 Task: Look for products in the category "Hummus" from Cedar's Mediterranean Foods only.
Action: Mouse moved to (869, 281)
Screenshot: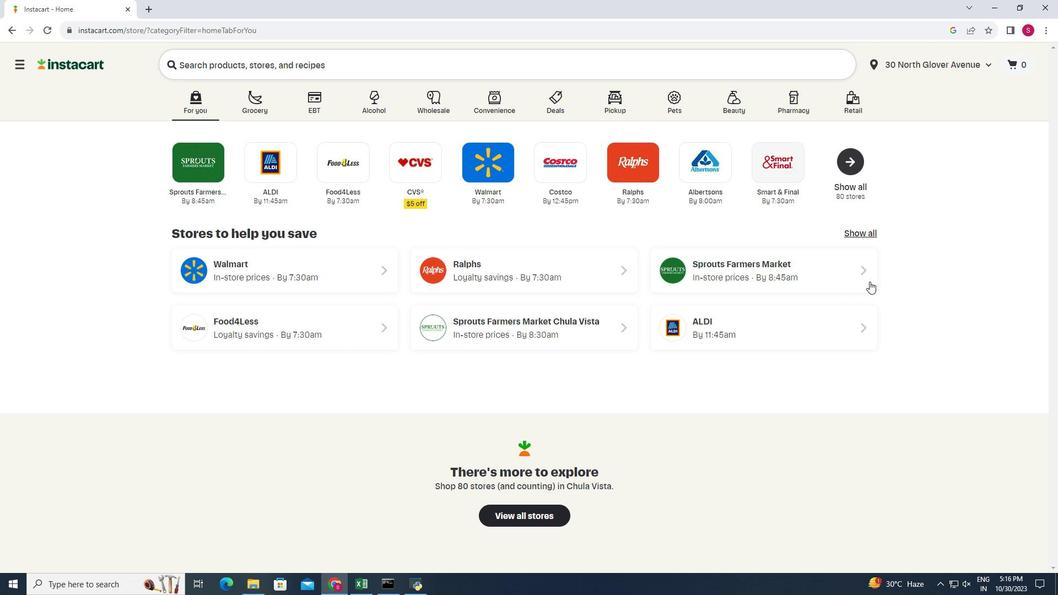 
Action: Mouse pressed left at (869, 281)
Screenshot: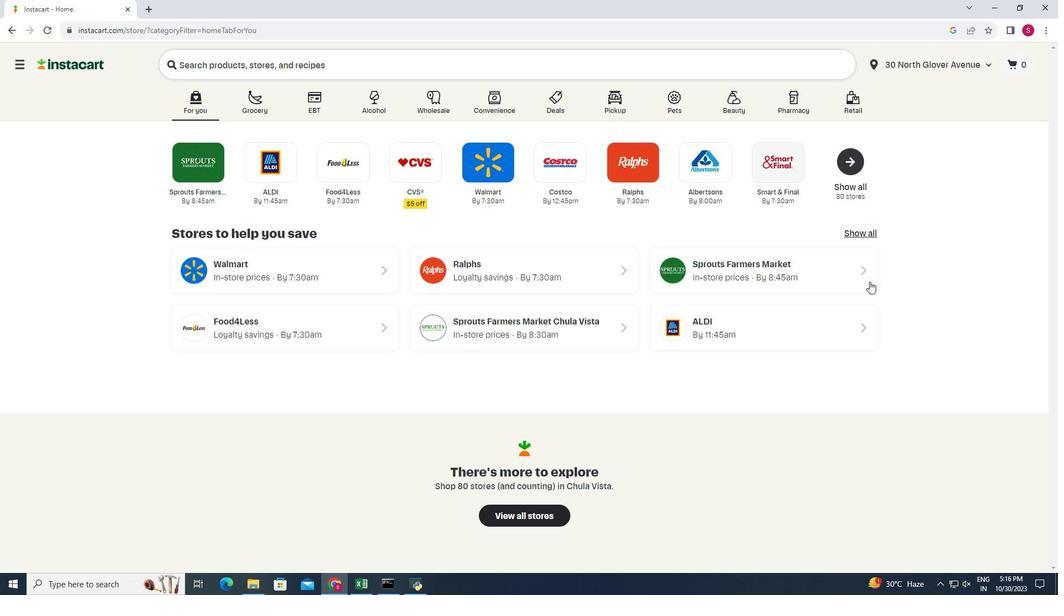 
Action: Mouse moved to (28, 488)
Screenshot: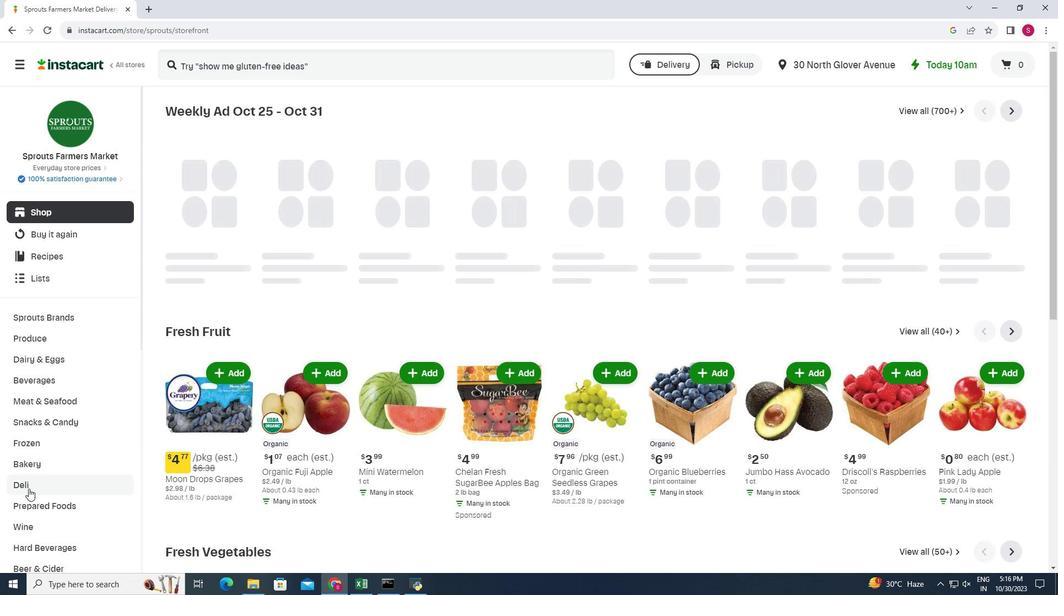 
Action: Mouse pressed left at (28, 488)
Screenshot: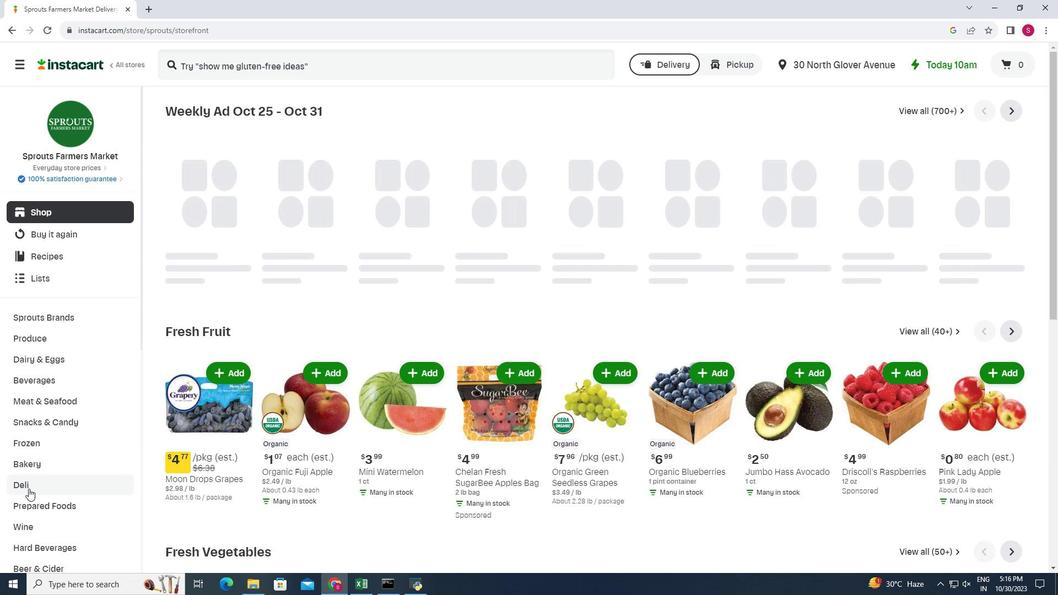 
Action: Mouse moved to (368, 134)
Screenshot: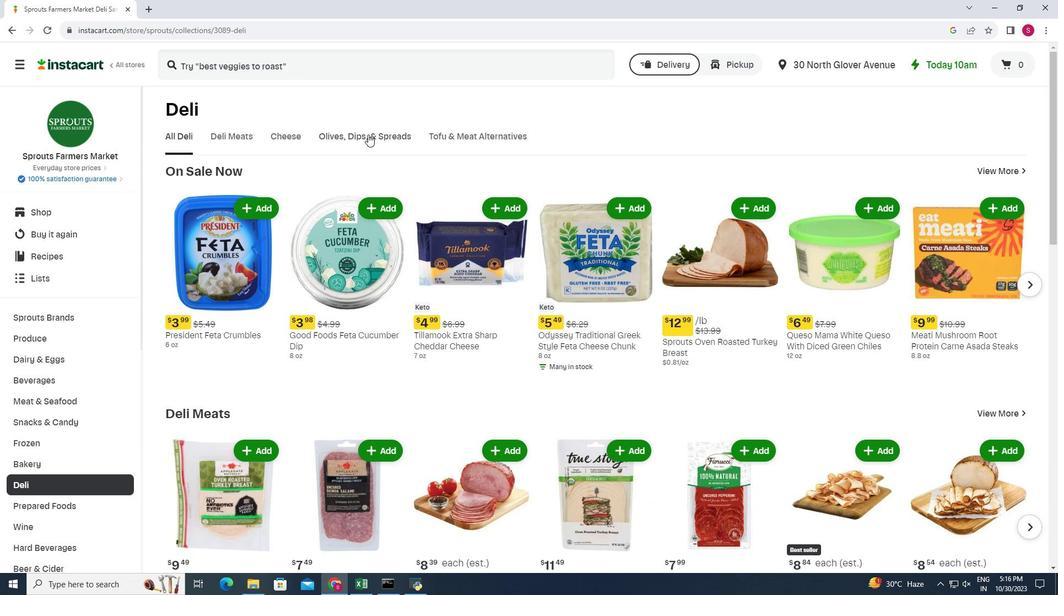 
Action: Mouse pressed left at (368, 134)
Screenshot: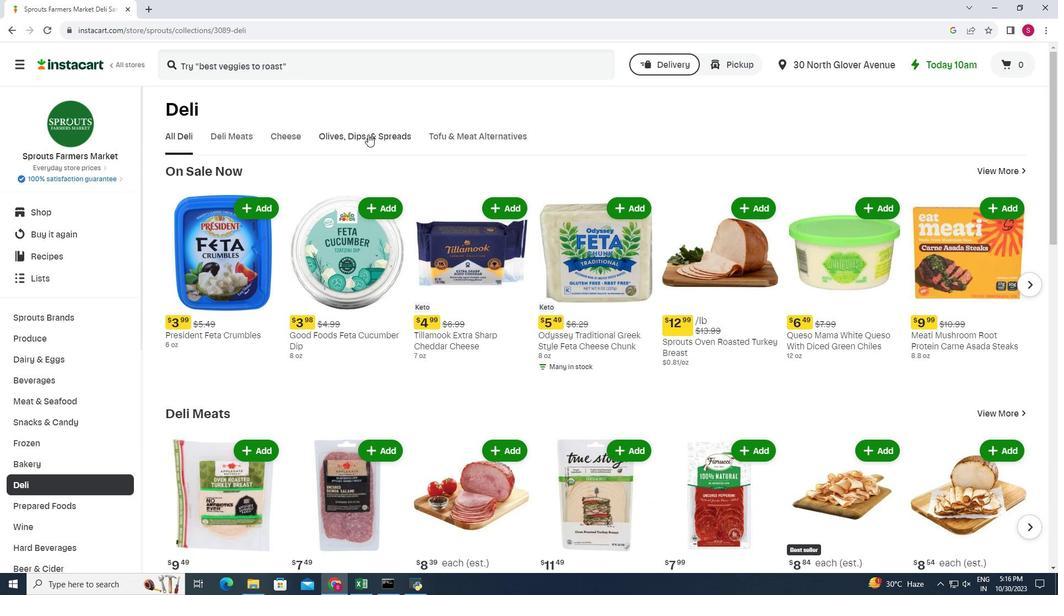 
Action: Mouse moved to (256, 186)
Screenshot: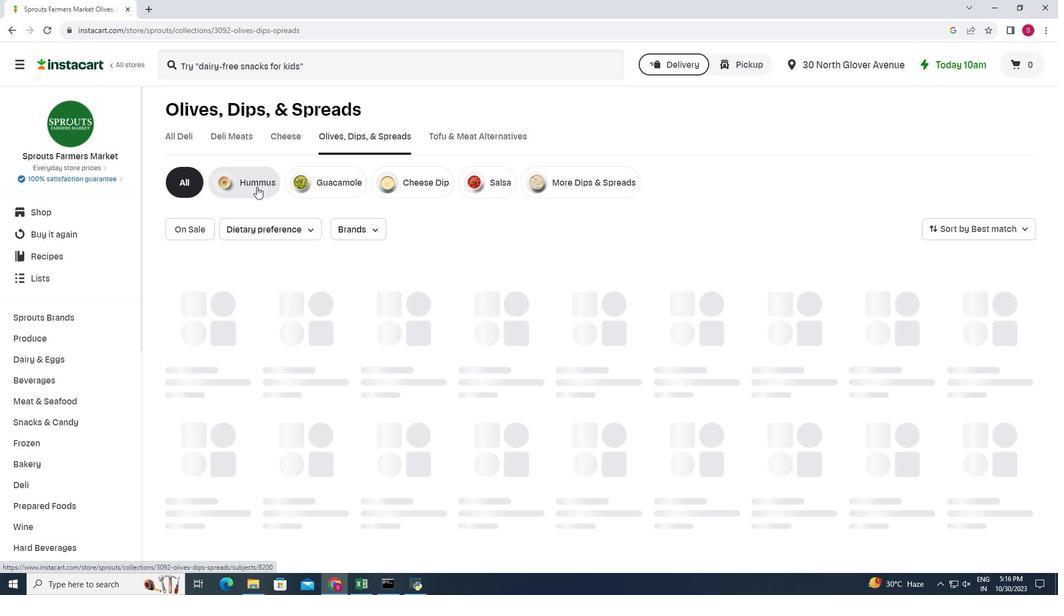 
Action: Mouse pressed left at (256, 186)
Screenshot: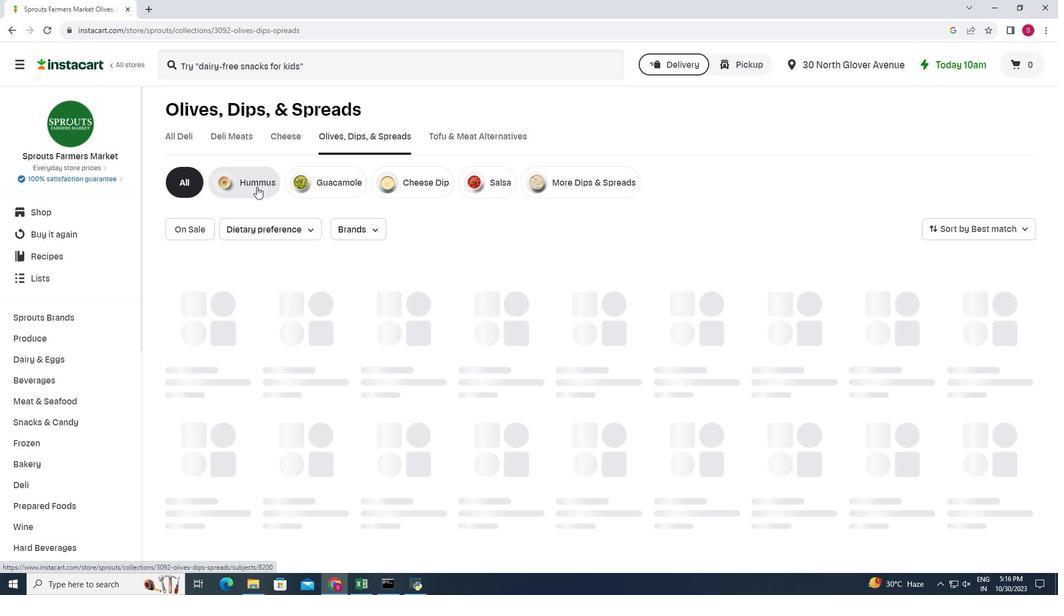 
Action: Mouse moved to (365, 232)
Screenshot: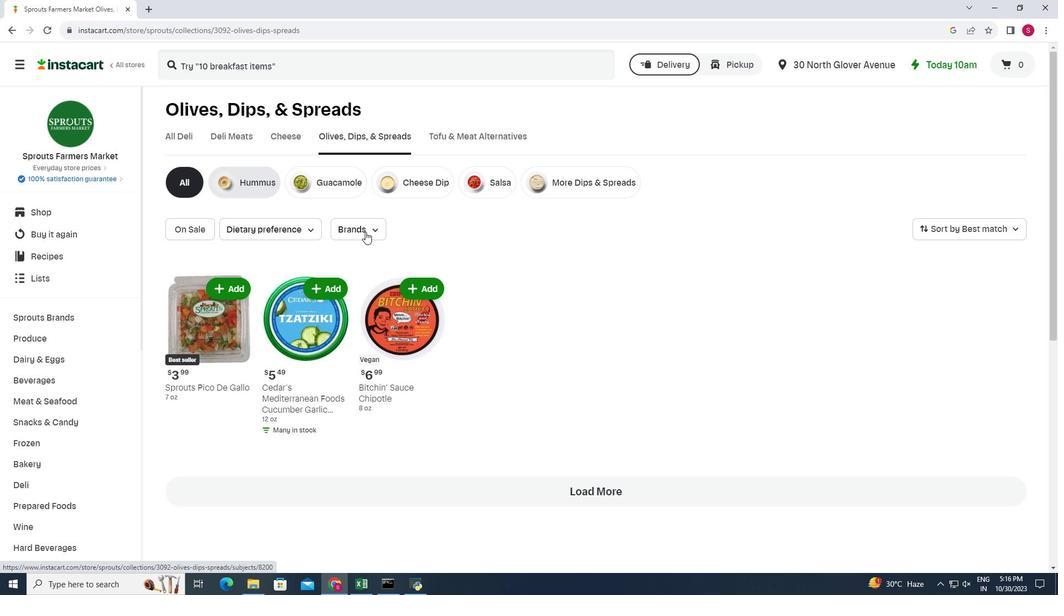 
Action: Mouse pressed left at (365, 232)
Screenshot: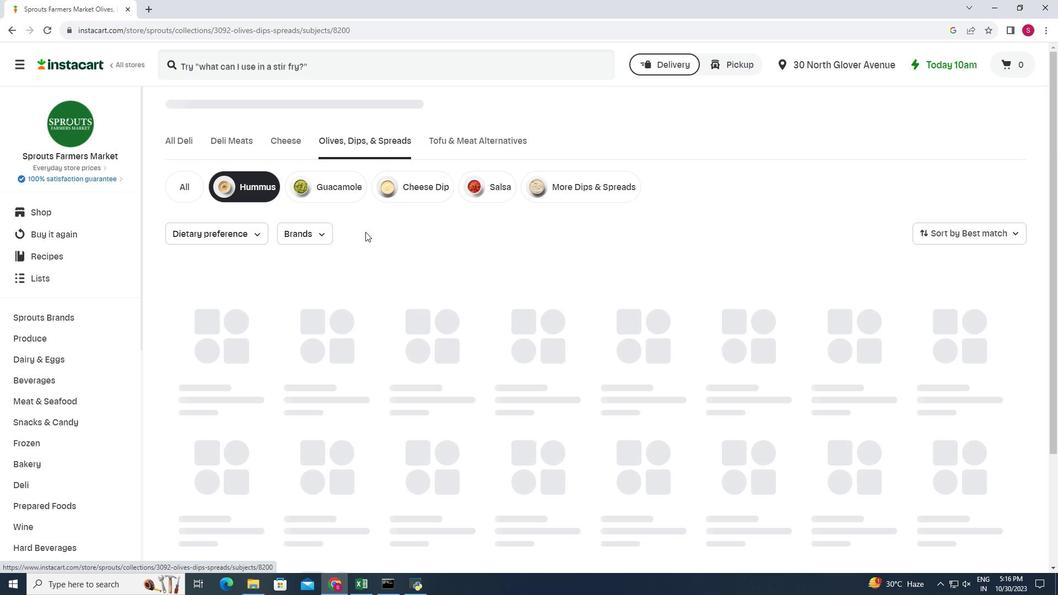 
Action: Mouse moved to (315, 232)
Screenshot: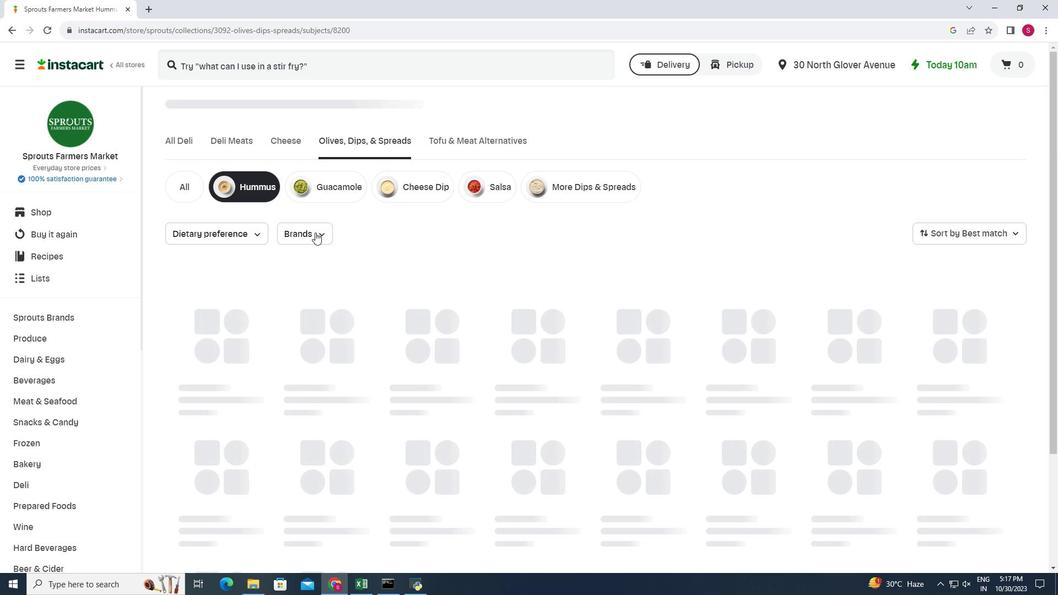 
Action: Mouse pressed left at (315, 232)
Screenshot: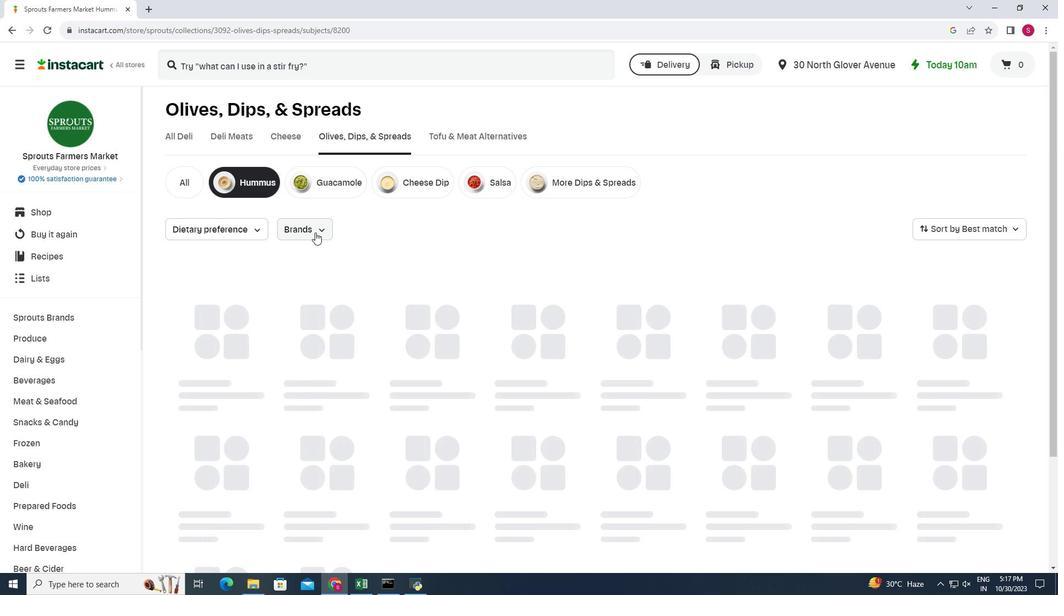 
Action: Mouse moved to (295, 286)
Screenshot: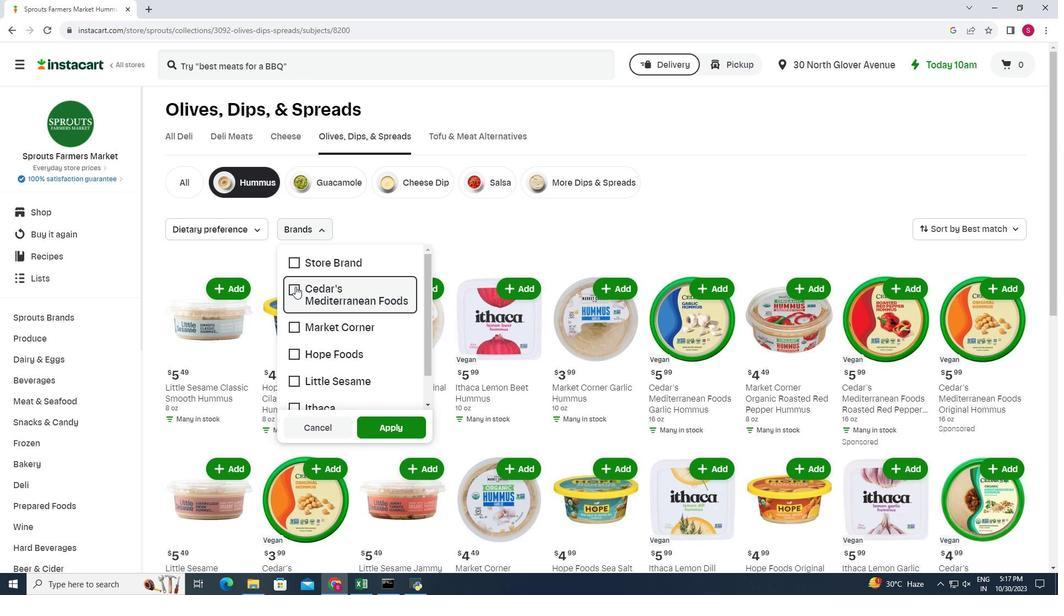 
Action: Mouse pressed left at (295, 286)
Screenshot: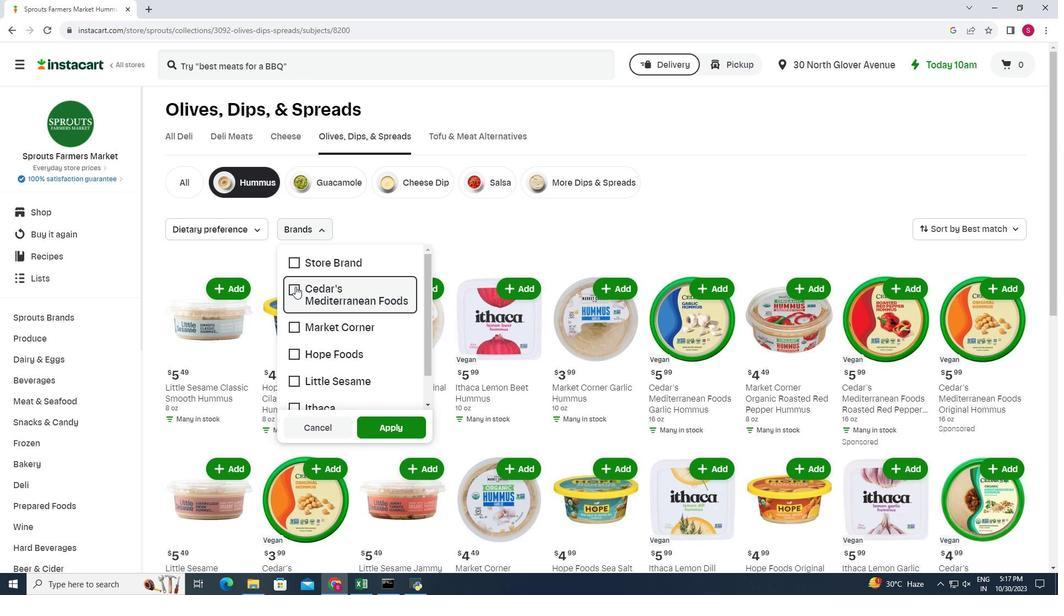 
Action: Mouse moved to (379, 426)
Screenshot: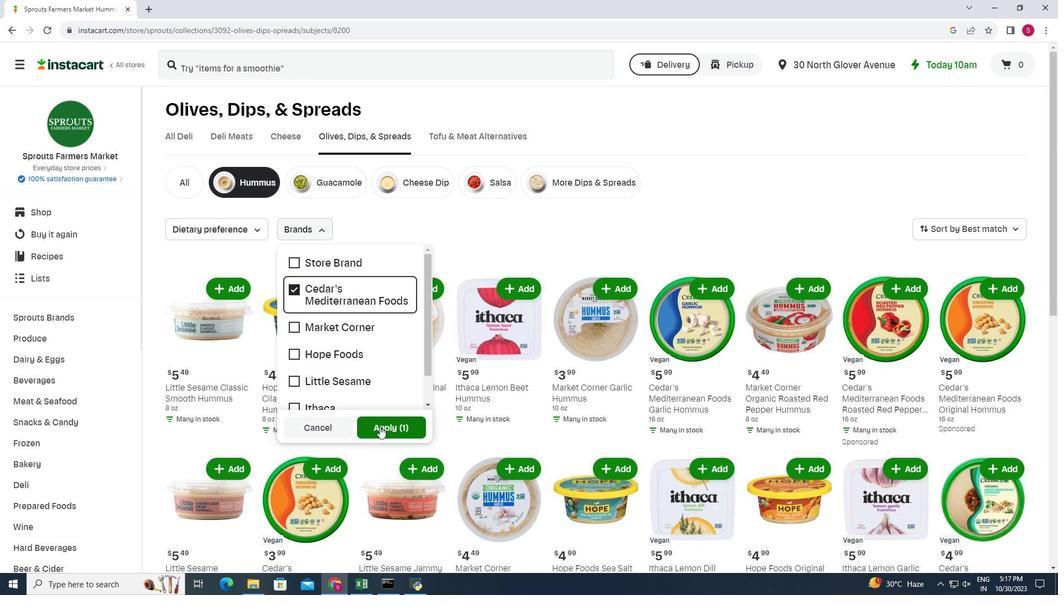 
Action: Mouse pressed left at (379, 426)
Screenshot: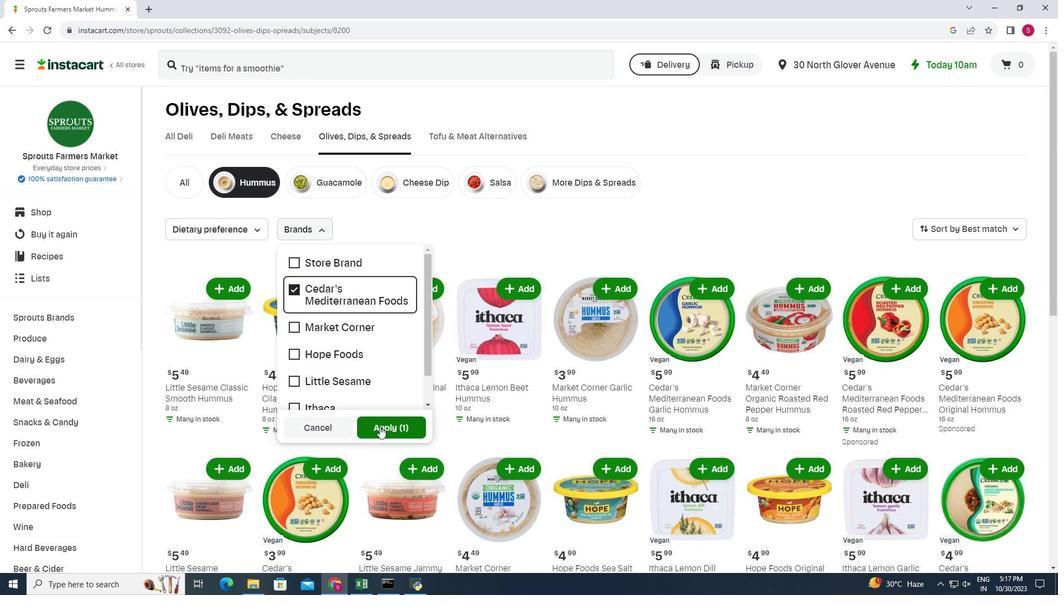 
Action: Mouse moved to (360, 284)
Screenshot: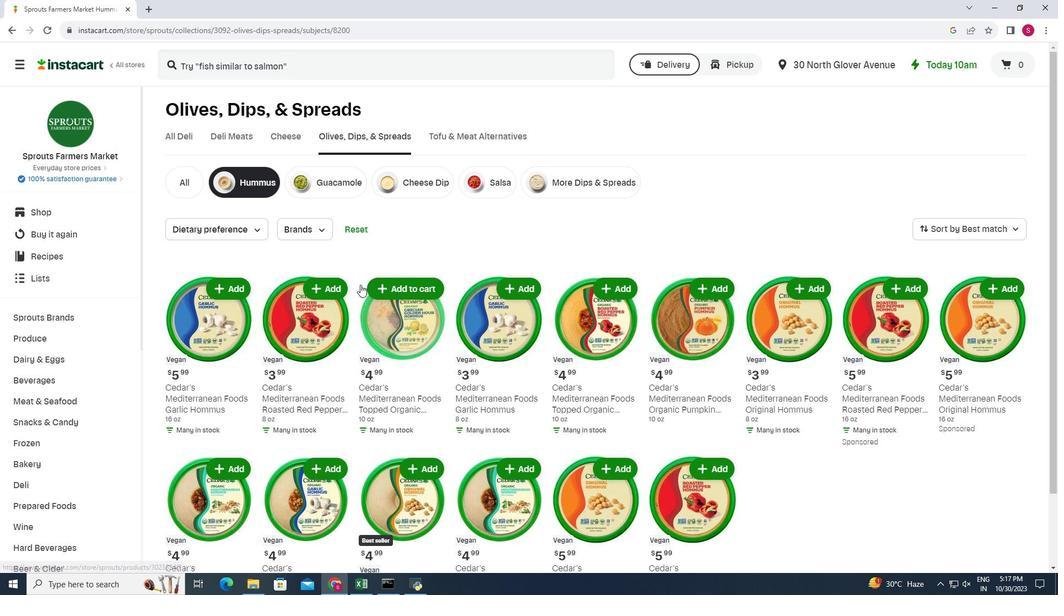 
Action: Mouse scrolled (360, 284) with delta (0, 0)
Screenshot: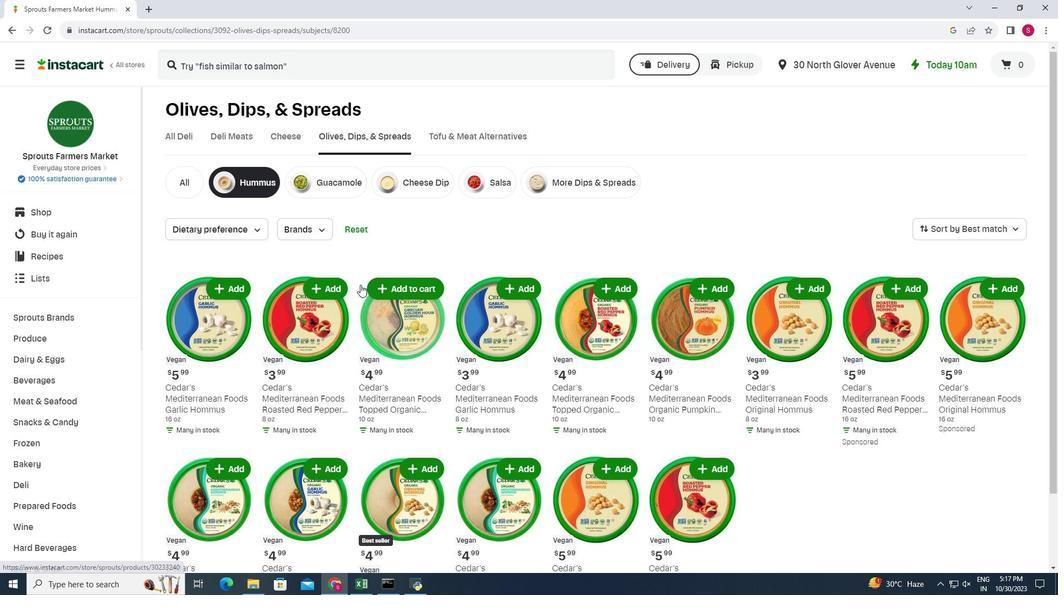
Action: Mouse scrolled (360, 284) with delta (0, 0)
Screenshot: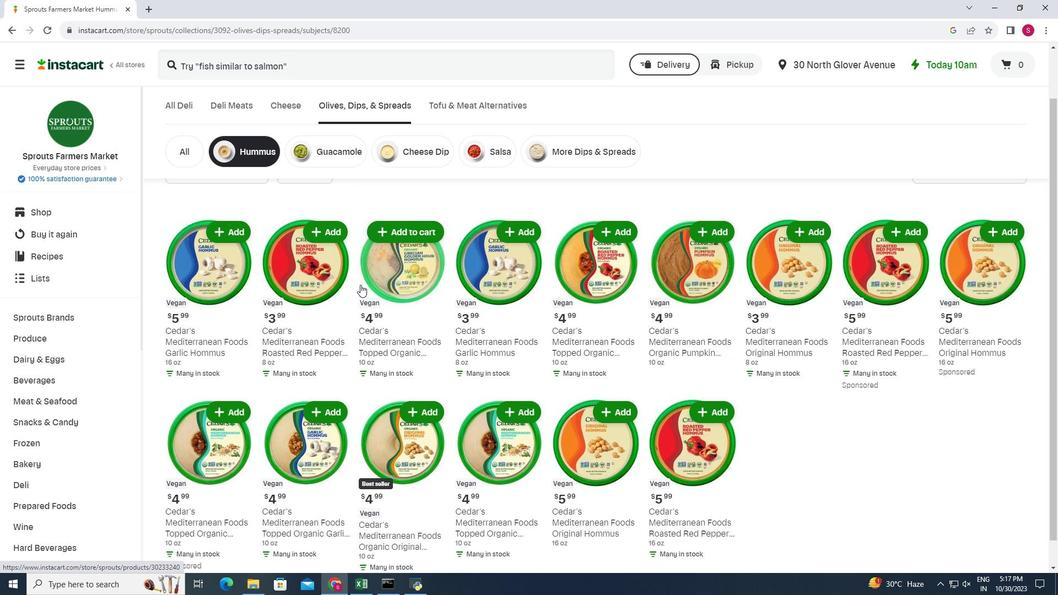 
Action: Mouse scrolled (360, 284) with delta (0, 0)
Screenshot: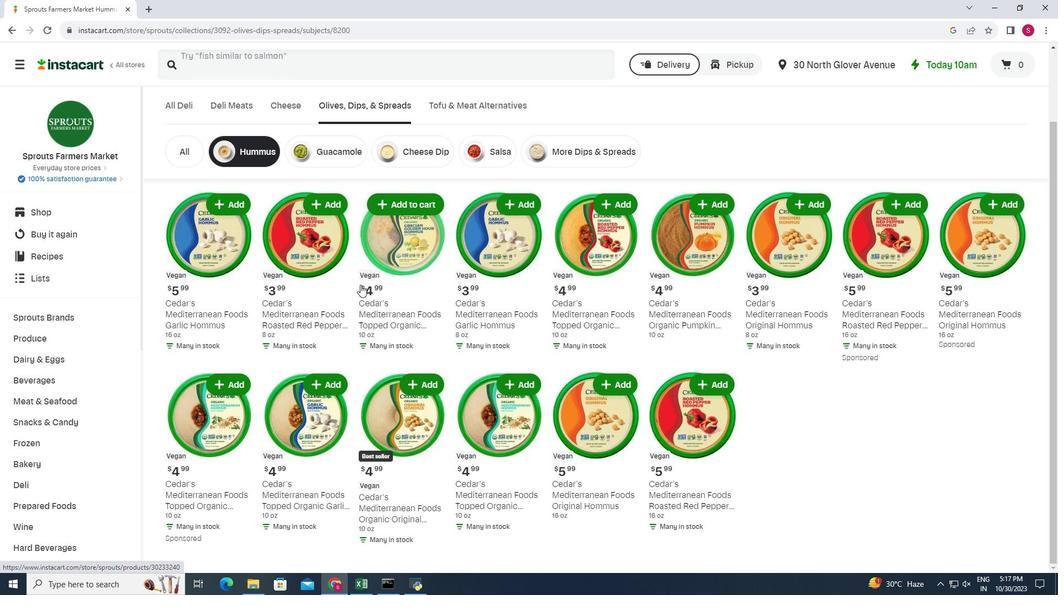 
Action: Mouse moved to (360, 288)
Screenshot: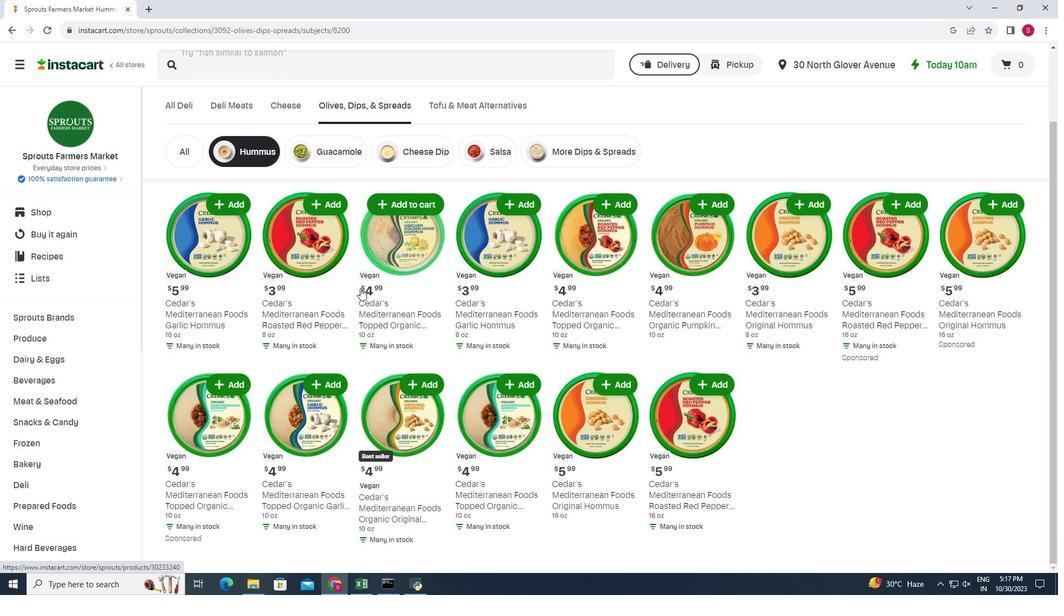 
Action: Mouse scrolled (360, 287) with delta (0, 0)
Screenshot: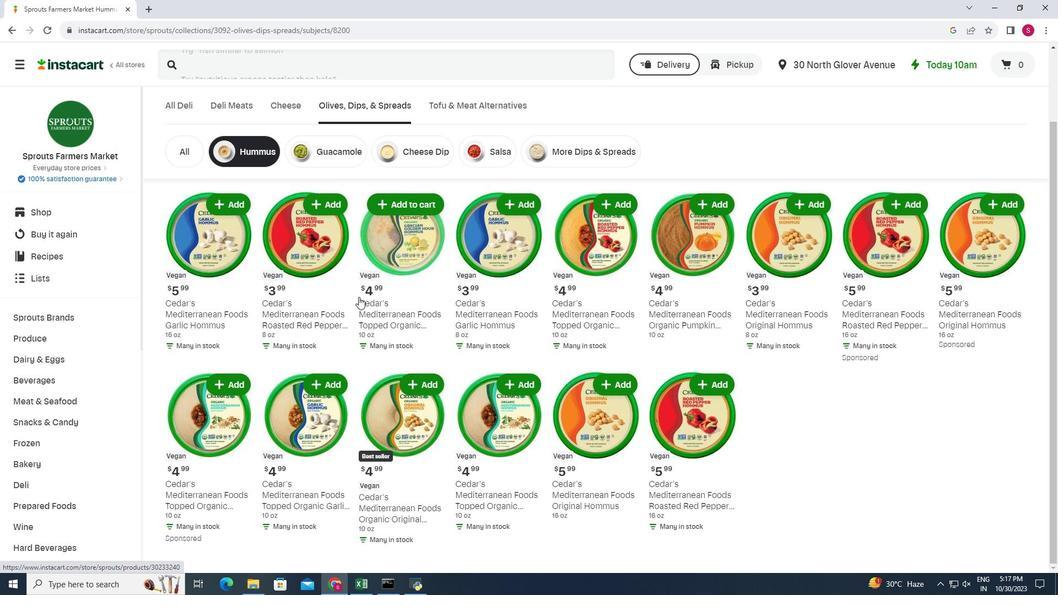 
Action: Mouse moved to (356, 305)
Screenshot: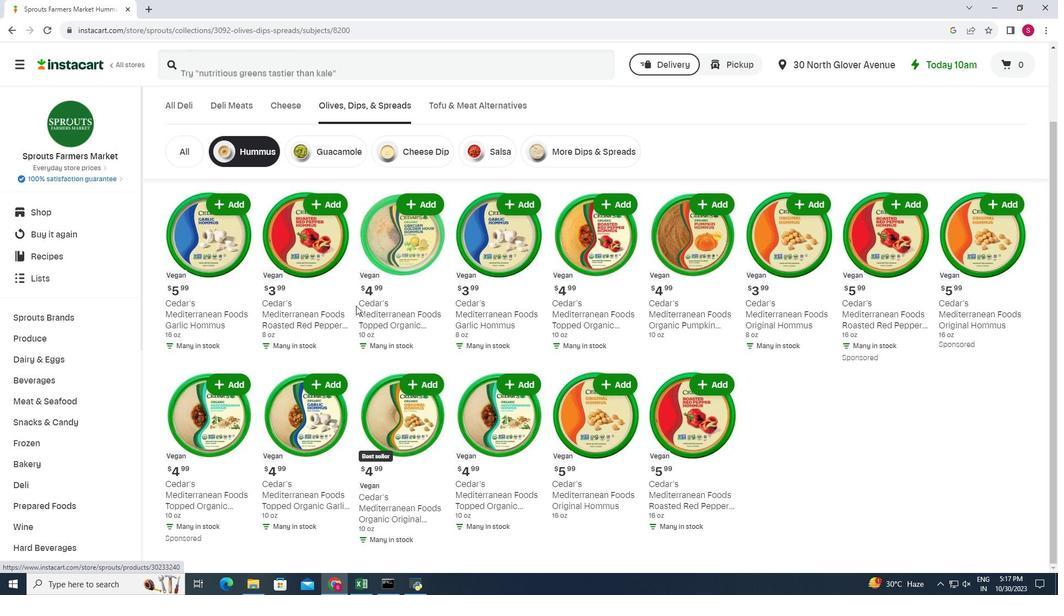 
